 Task: In search appearances turn off Email notifications.
Action: Mouse moved to (626, 54)
Screenshot: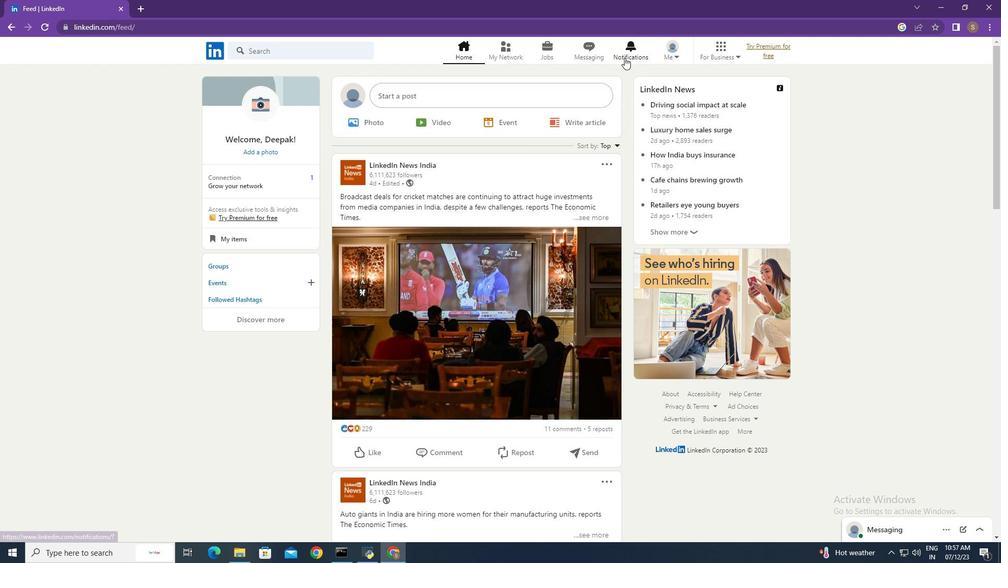 
Action: Mouse pressed left at (626, 54)
Screenshot: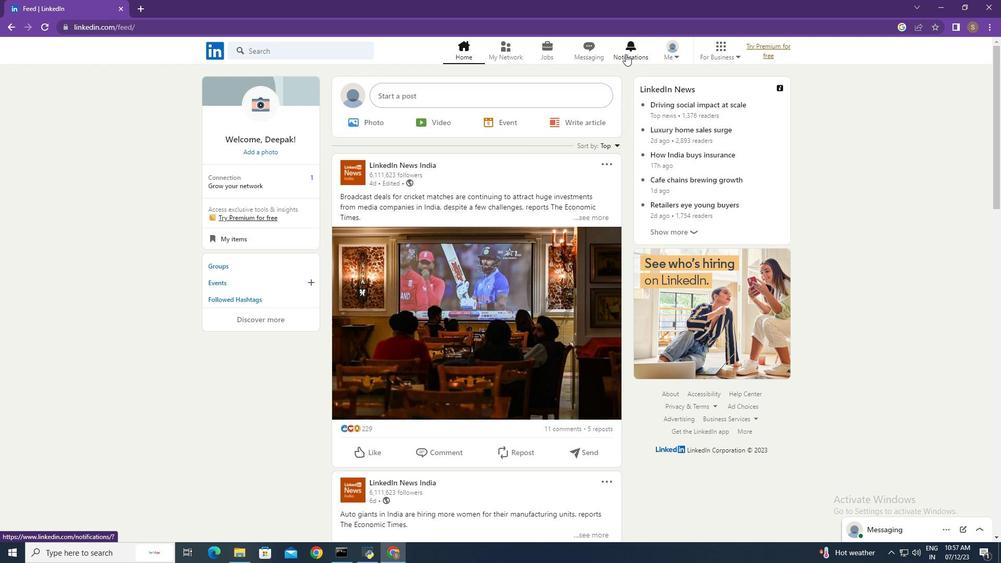 
Action: Mouse moved to (228, 120)
Screenshot: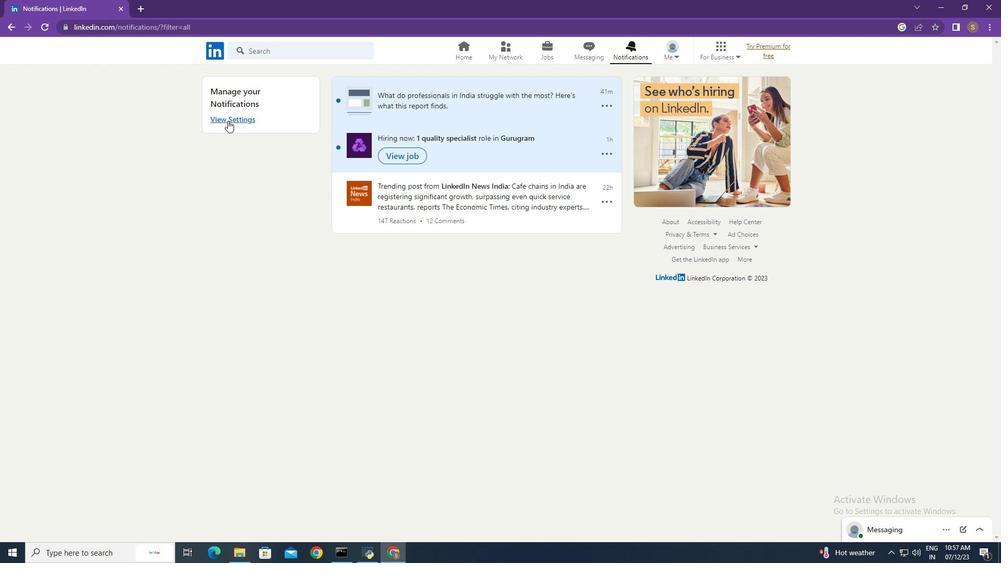 
Action: Mouse pressed left at (228, 120)
Screenshot: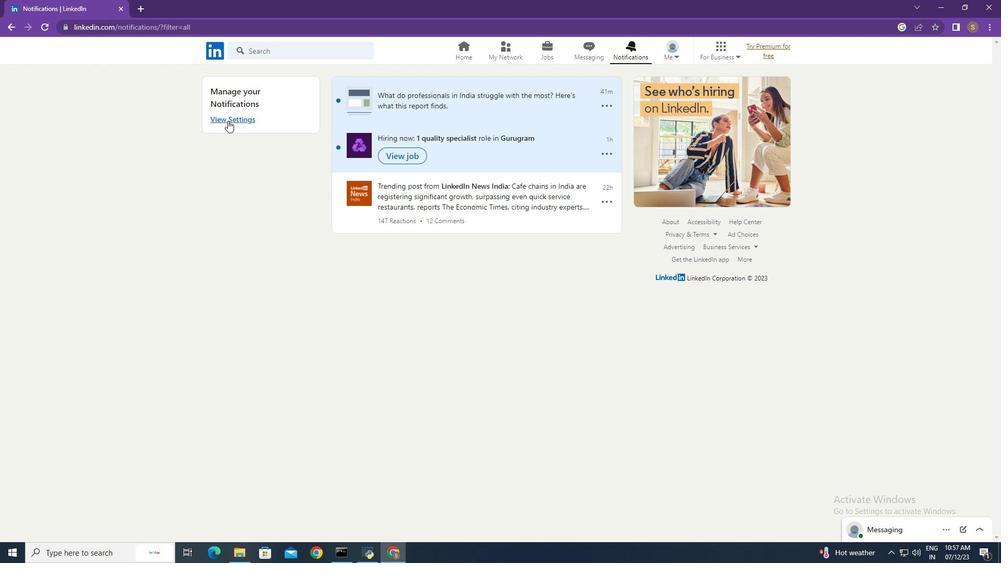 
Action: Mouse moved to (554, 166)
Screenshot: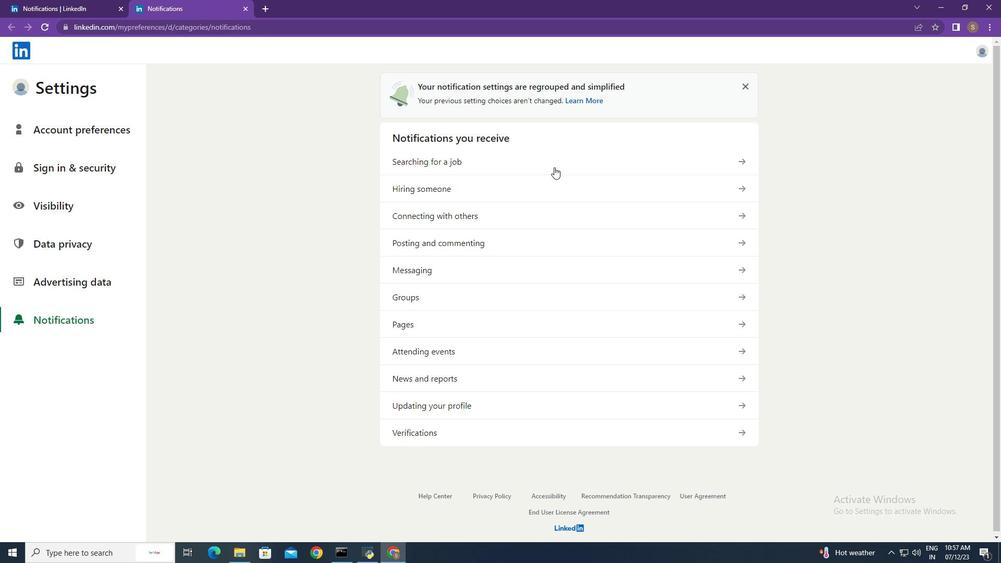 
Action: Mouse pressed left at (554, 166)
Screenshot: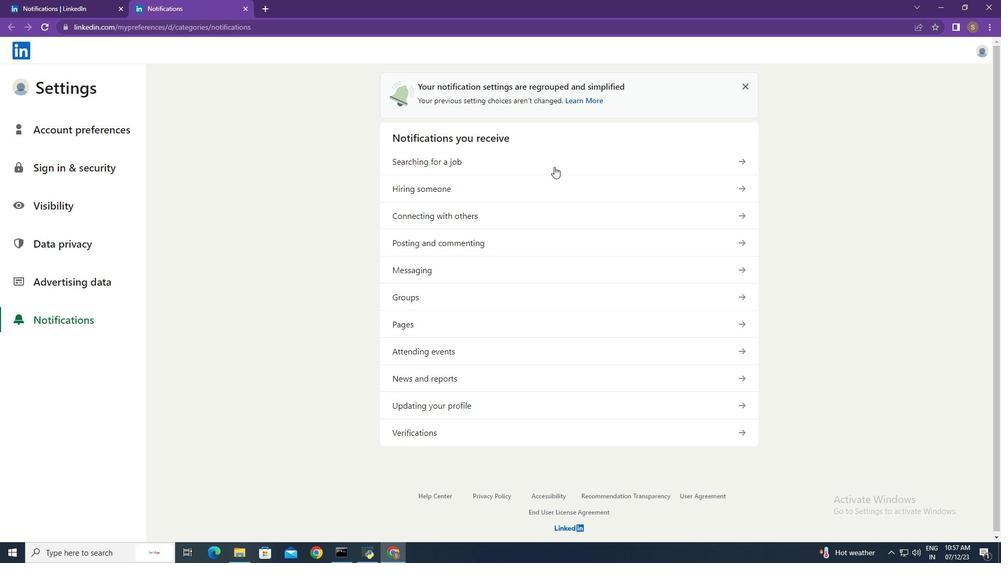 
Action: Mouse moved to (642, 349)
Screenshot: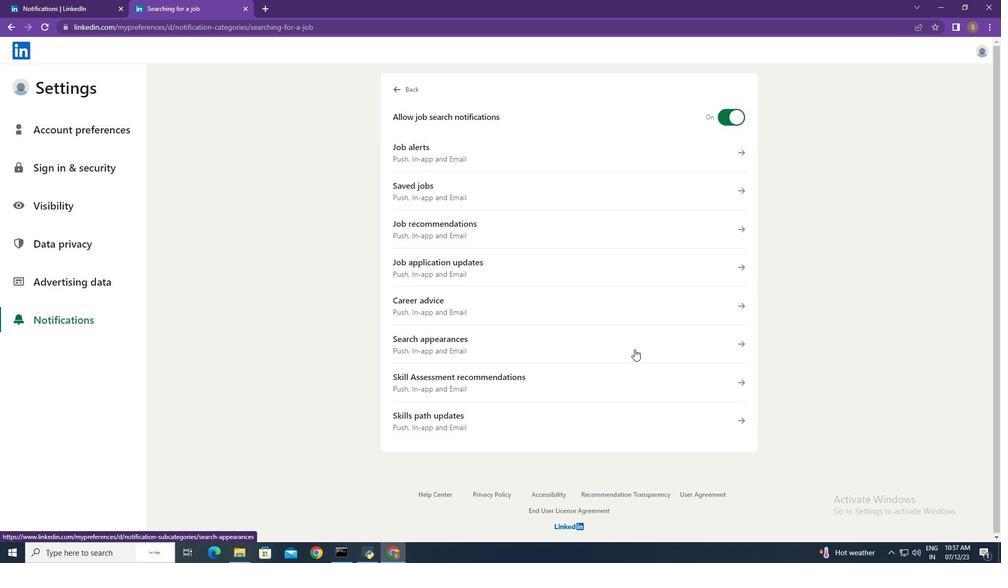 
Action: Mouse pressed left at (642, 349)
Screenshot: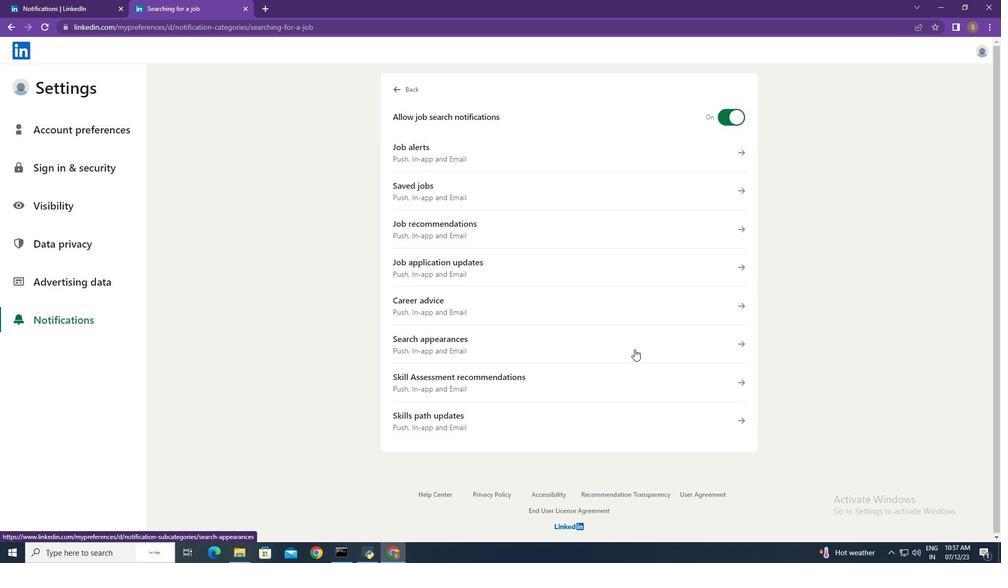 
Action: Mouse moved to (733, 260)
Screenshot: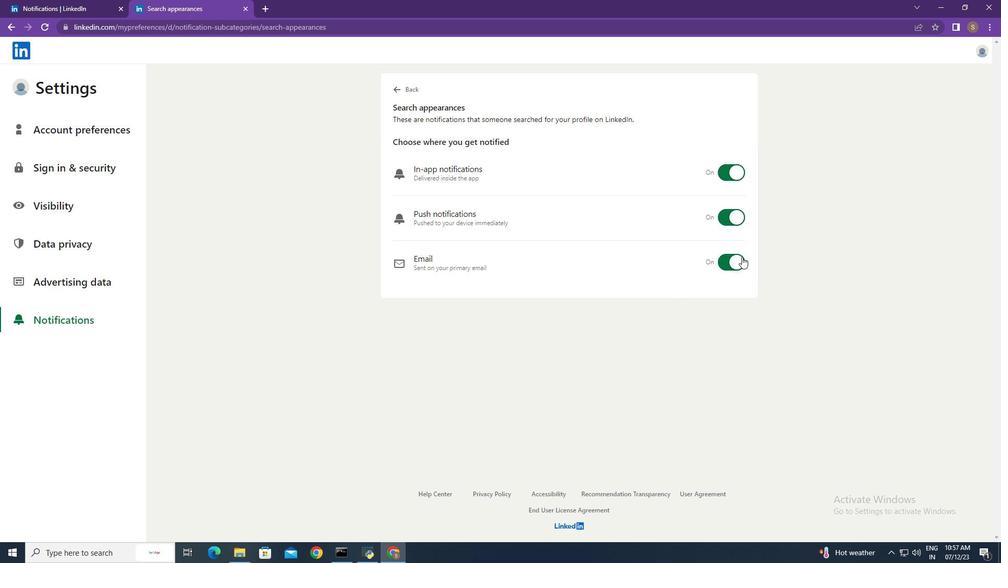 
Action: Mouse pressed left at (733, 260)
Screenshot: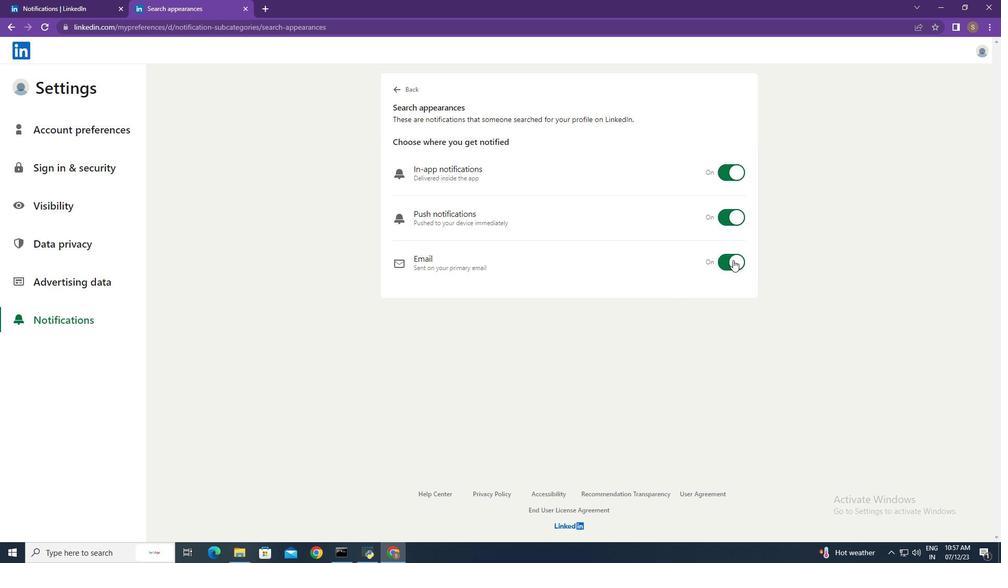 
Action: Mouse moved to (803, 226)
Screenshot: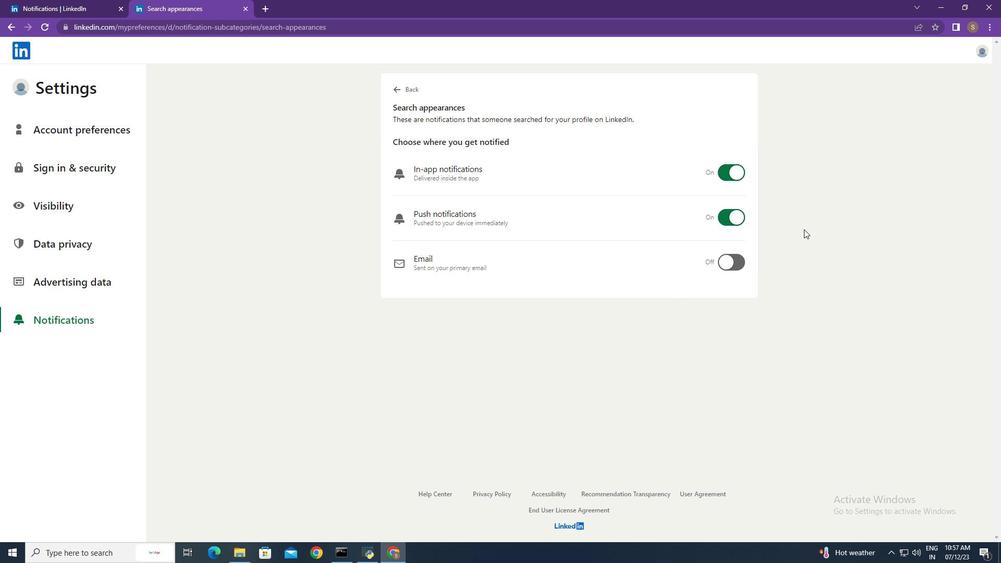 
